 Task: Archive the email with the subject Thank you from softage.1@softage.net
Action: Mouse moved to (766, 79)
Screenshot: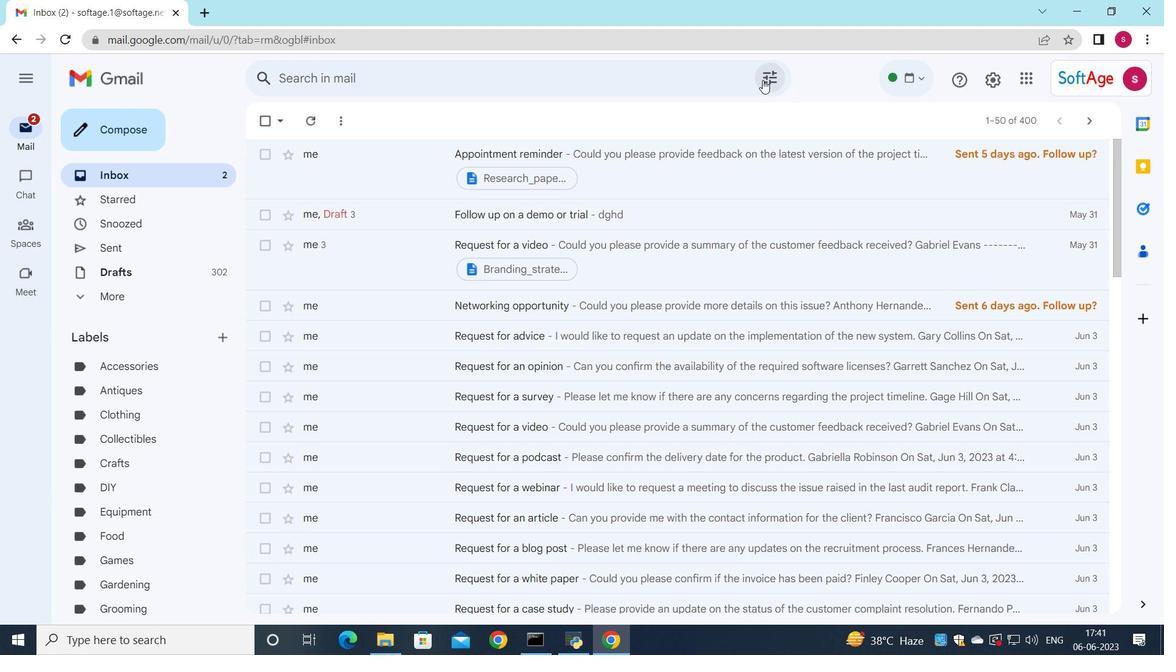 
Action: Mouse pressed left at (766, 79)
Screenshot: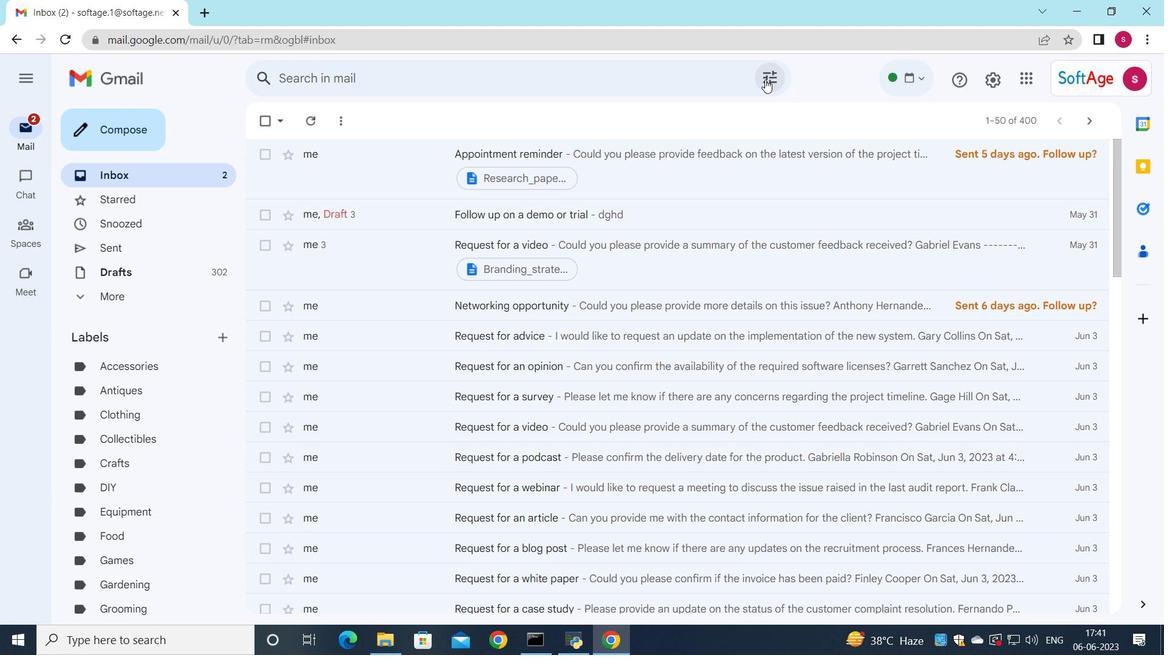 
Action: Mouse moved to (495, 132)
Screenshot: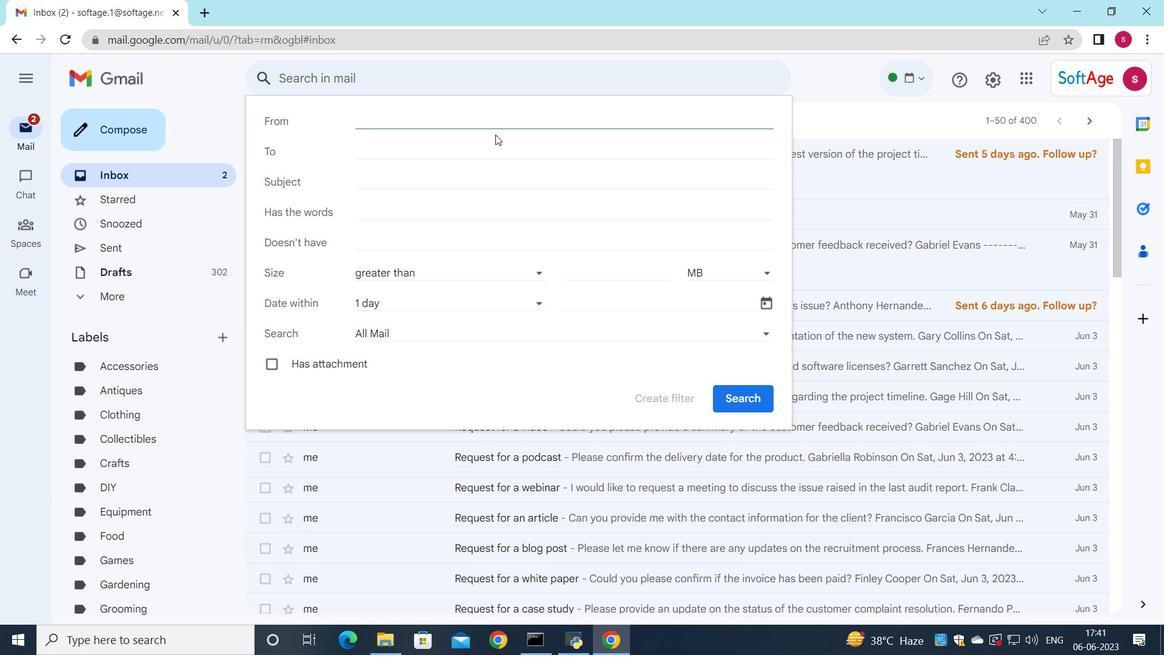 
Action: Key pressed s
Screenshot: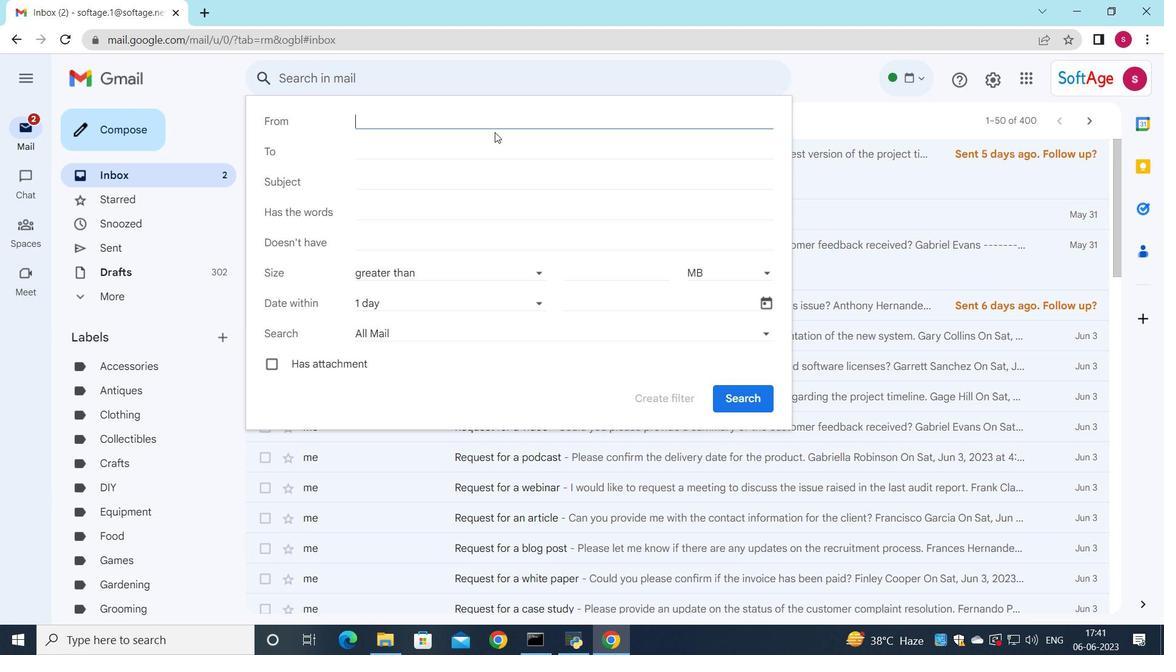 
Action: Mouse moved to (488, 151)
Screenshot: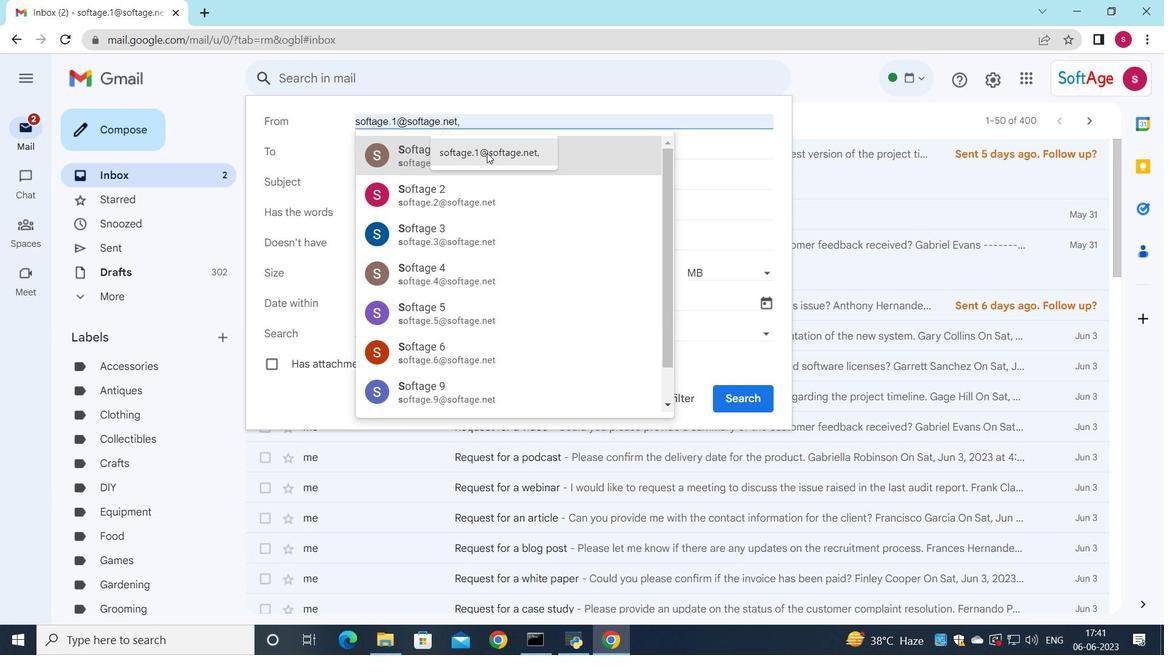
Action: Mouse pressed left at (488, 151)
Screenshot: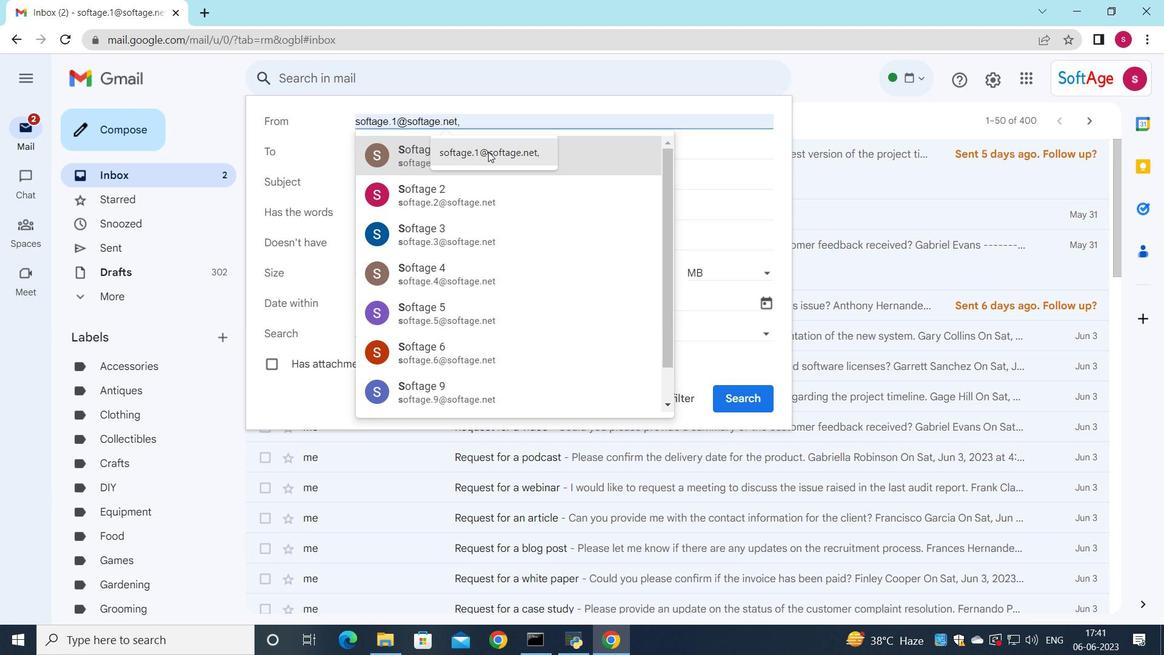 
Action: Mouse moved to (398, 179)
Screenshot: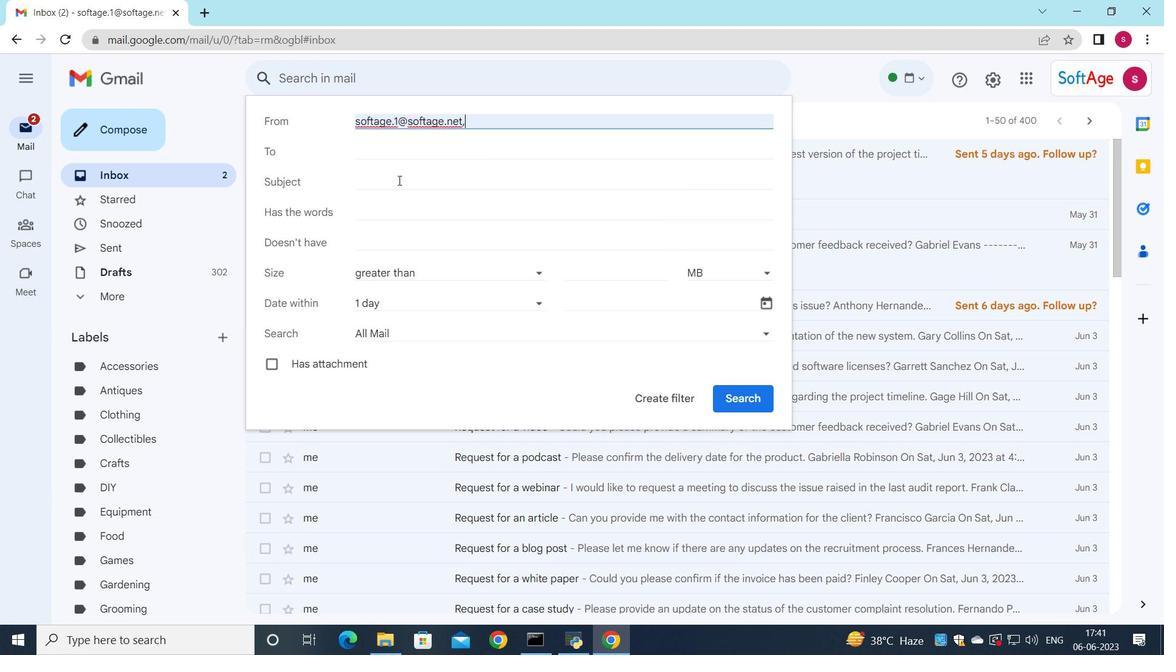 
Action: Mouse pressed left at (398, 179)
Screenshot: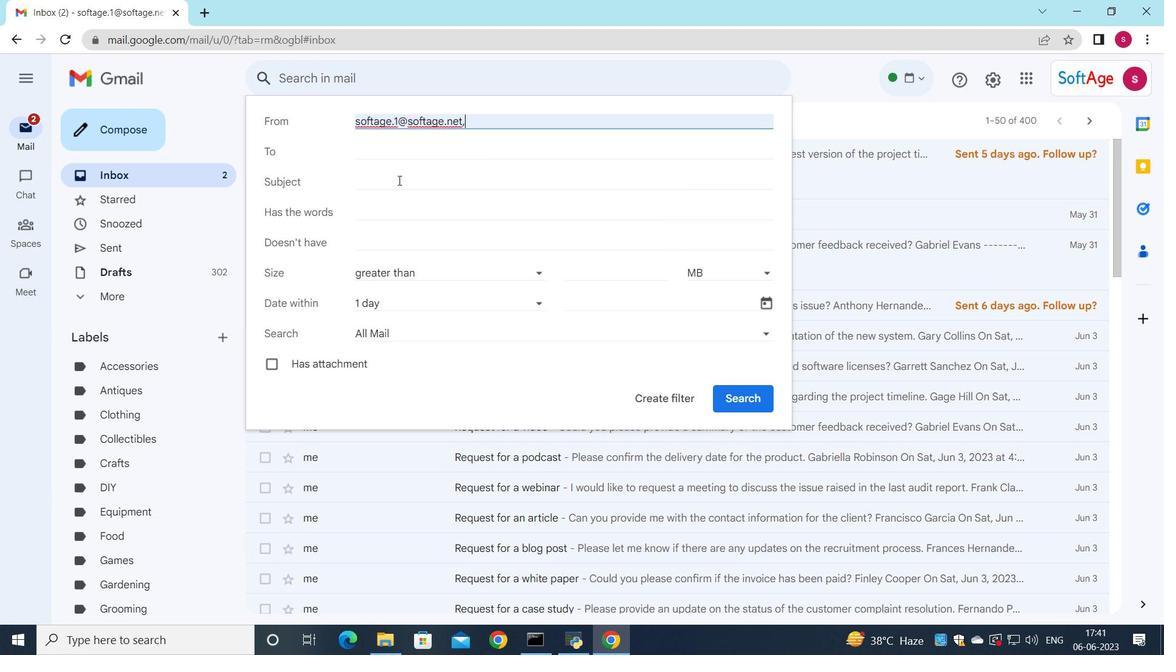 
Action: Key pressed <Key.shift><Key.shift><Key.shift><Key.shift><Key.shift><Key.shift><Key.shift><Key.shift><Key.shift><Key.shift><Key.shift><Key.shift><Key.shift><Key.shift>Thank<Key.space>you
Screenshot: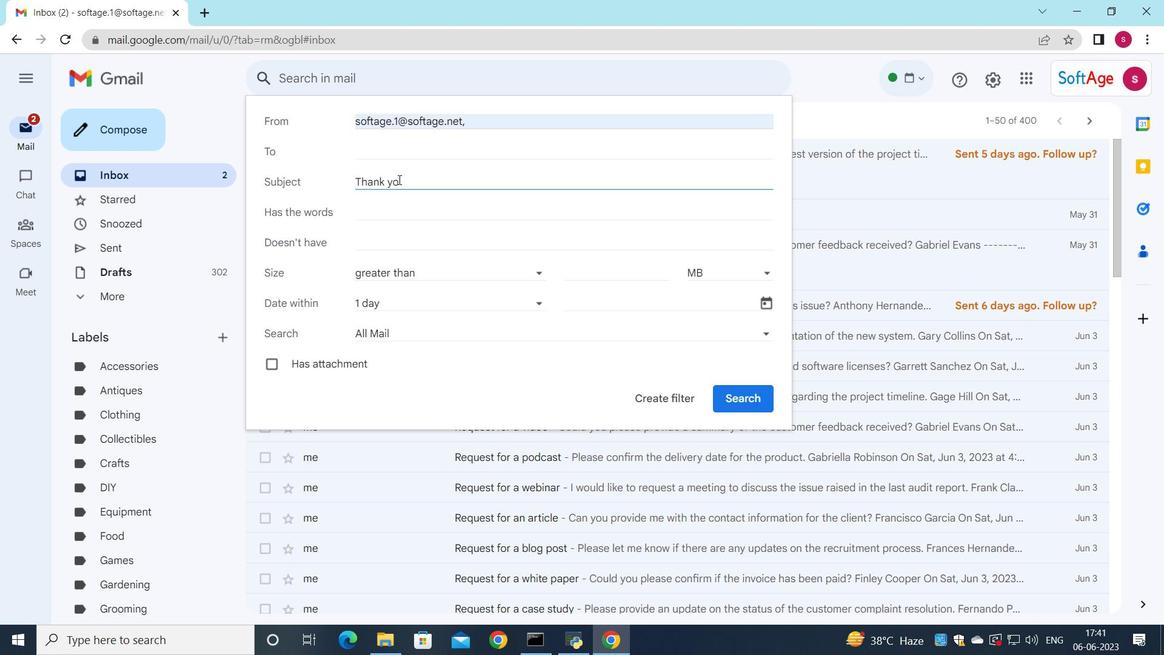 
Action: Mouse moved to (458, 305)
Screenshot: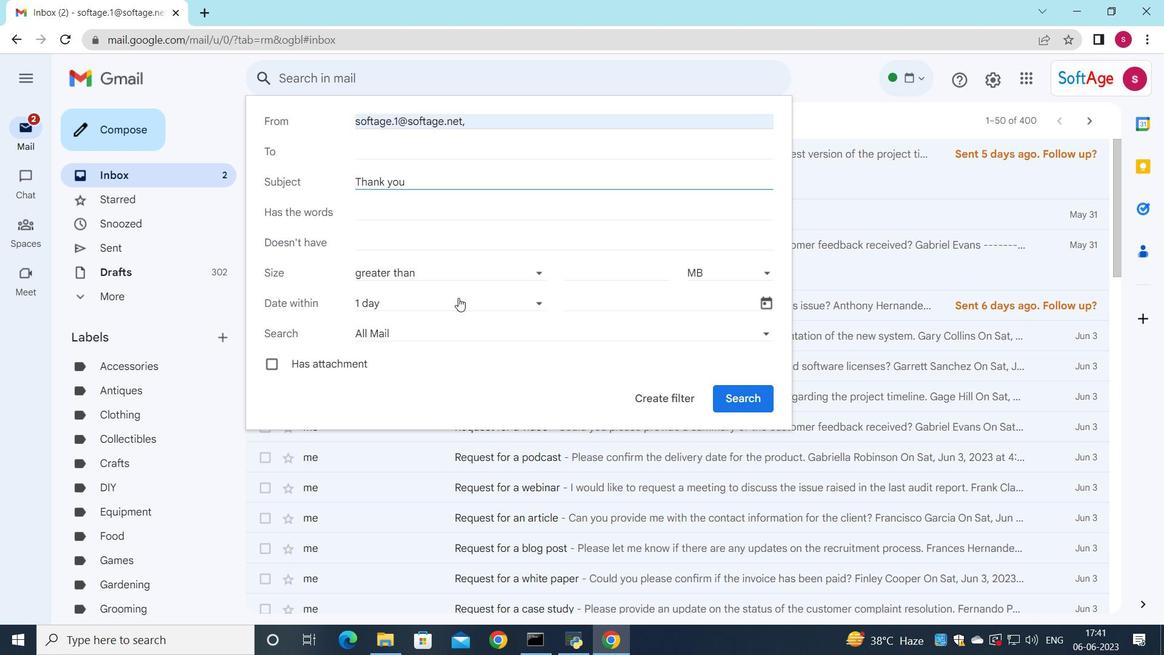 
Action: Mouse pressed left at (458, 305)
Screenshot: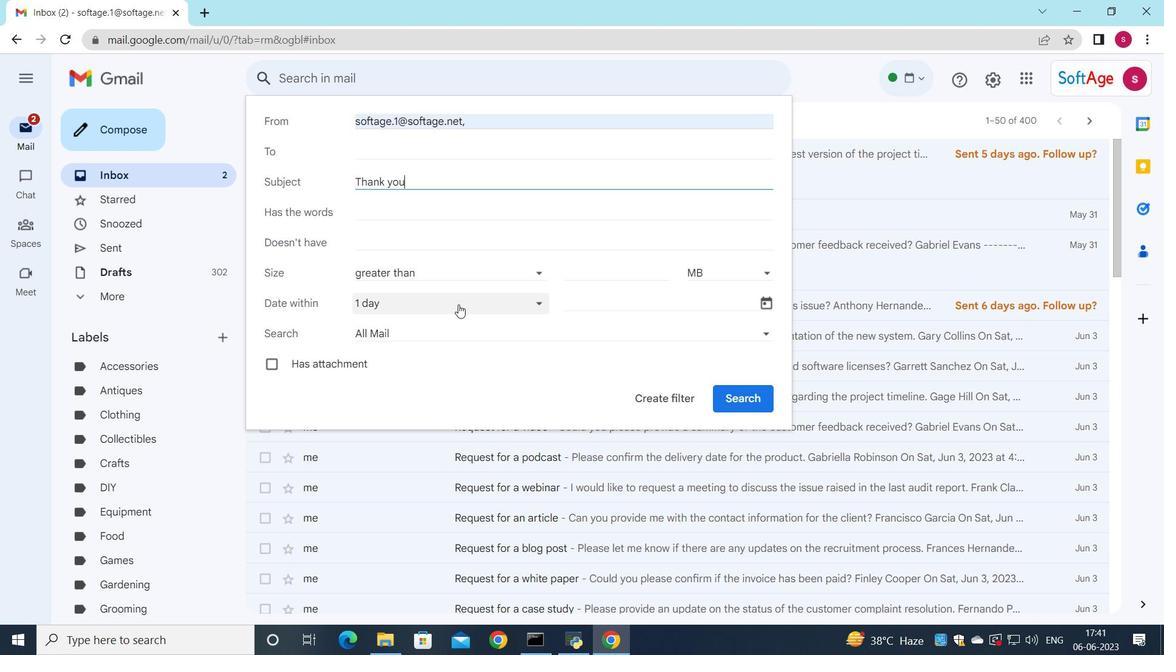 
Action: Mouse moved to (414, 479)
Screenshot: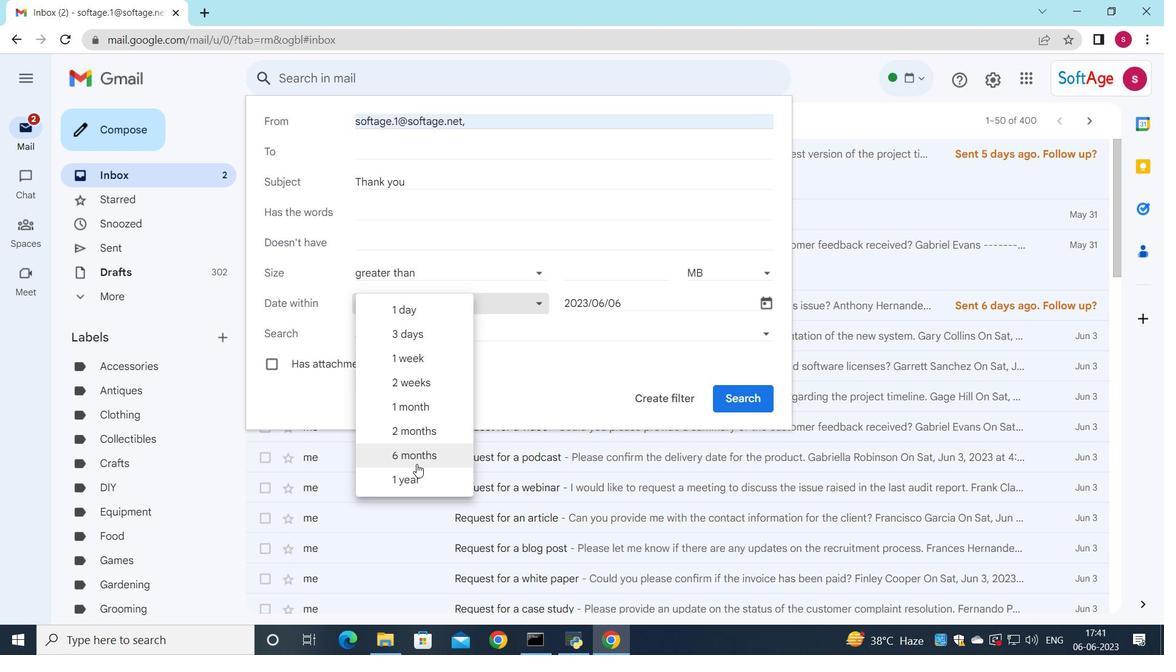 
Action: Mouse pressed left at (414, 479)
Screenshot: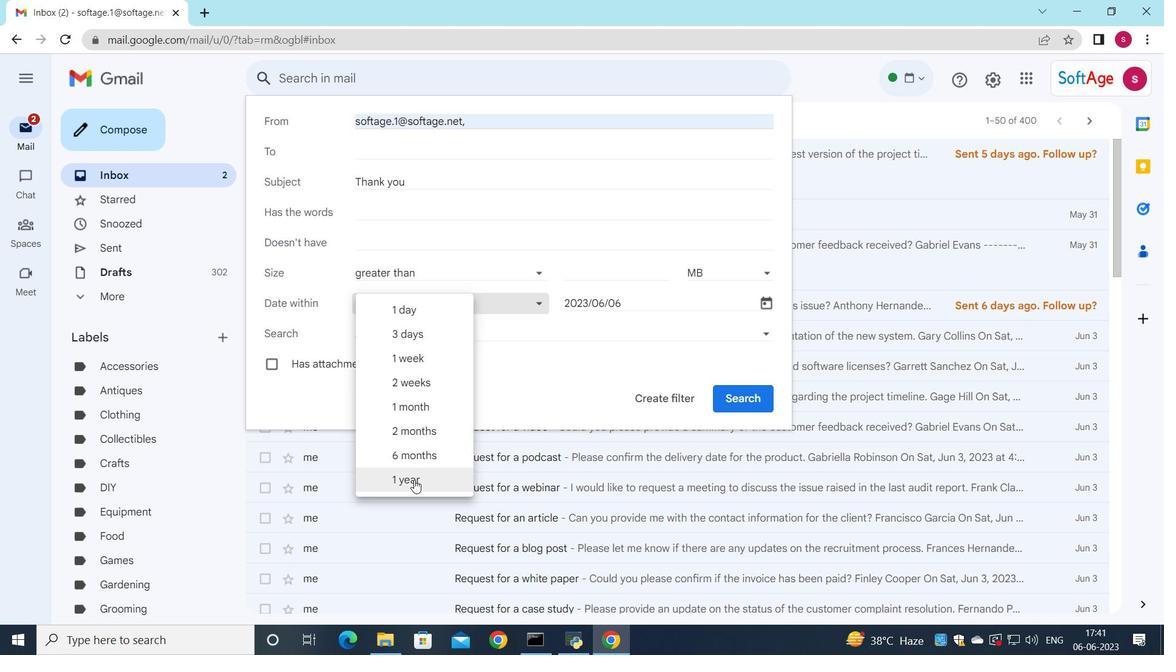 
Action: Mouse moved to (729, 399)
Screenshot: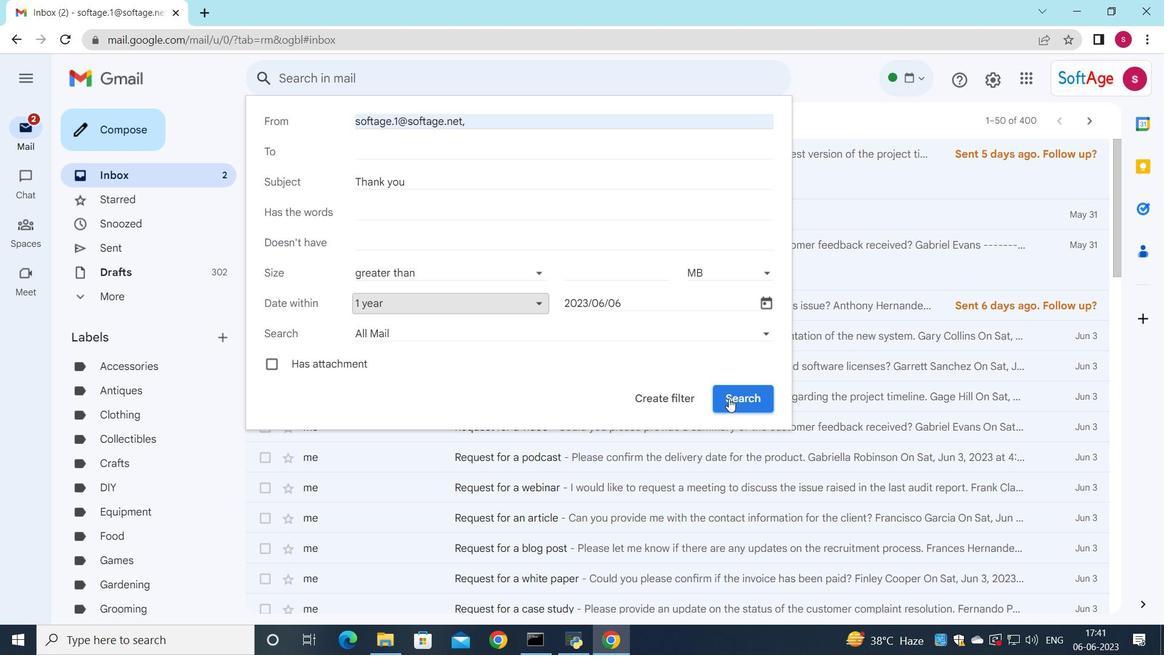 
Action: Mouse pressed left at (729, 399)
Screenshot: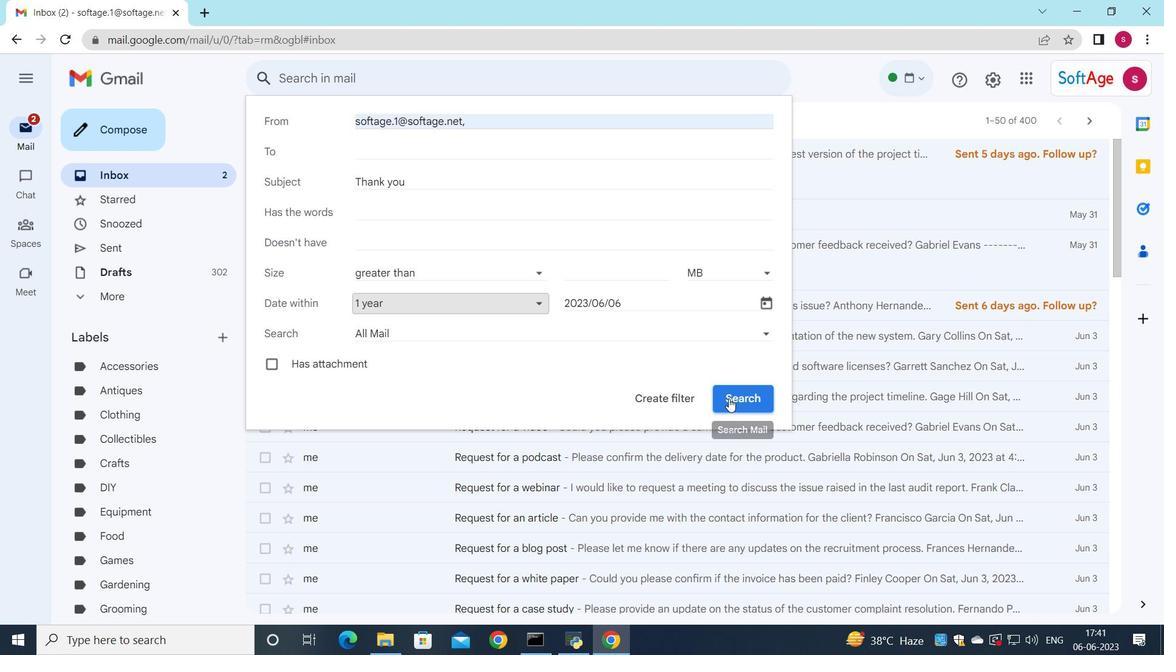 
Action: Mouse moved to (604, 261)
Screenshot: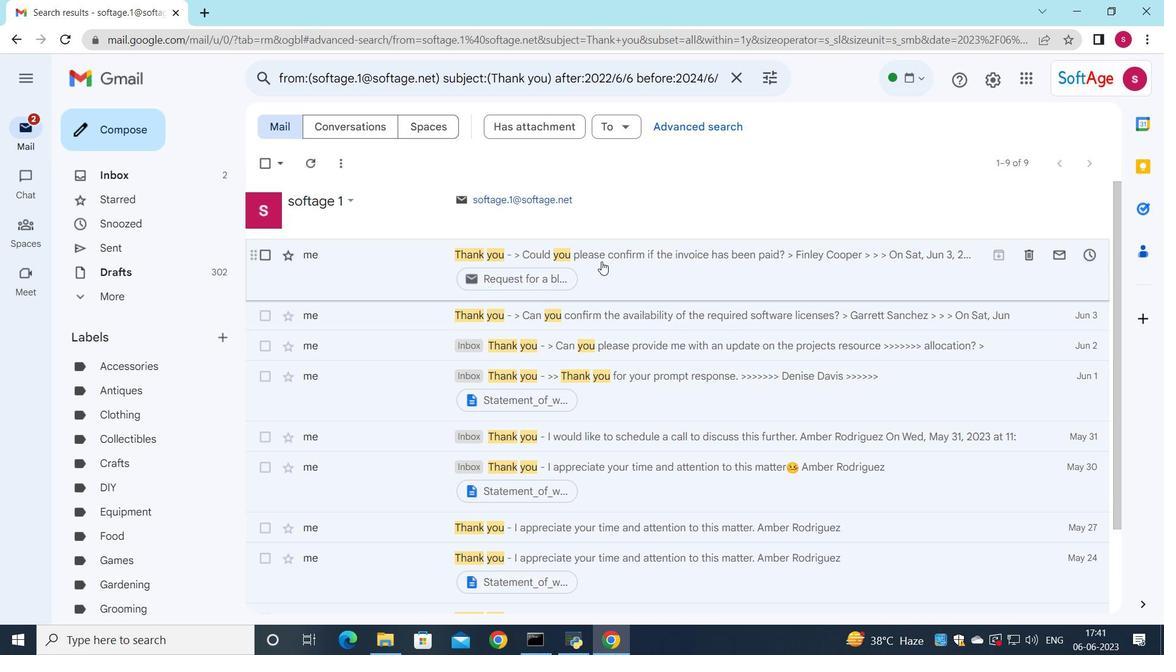 
Action: Mouse pressed left at (604, 261)
Screenshot: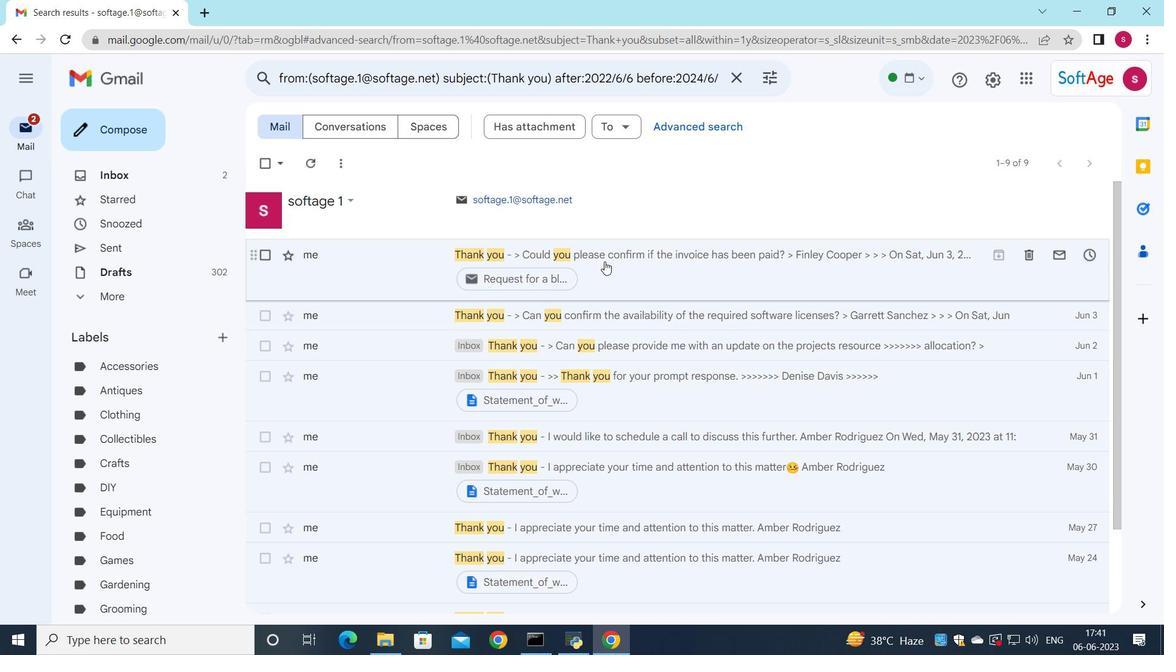 
